 Task: Select the strict option in the HTML whitespace sensitivity.
Action: Mouse moved to (28, 491)
Screenshot: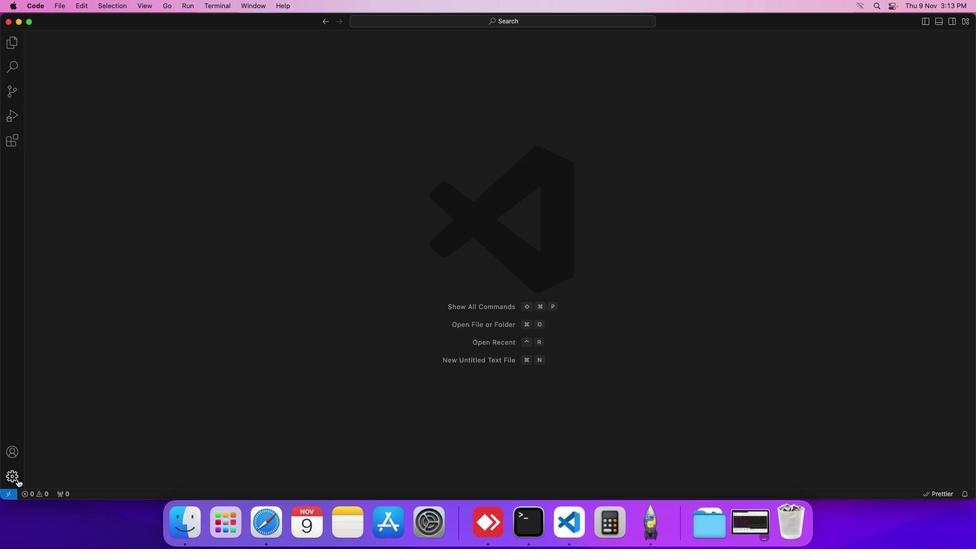 
Action: Mouse pressed left at (28, 491)
Screenshot: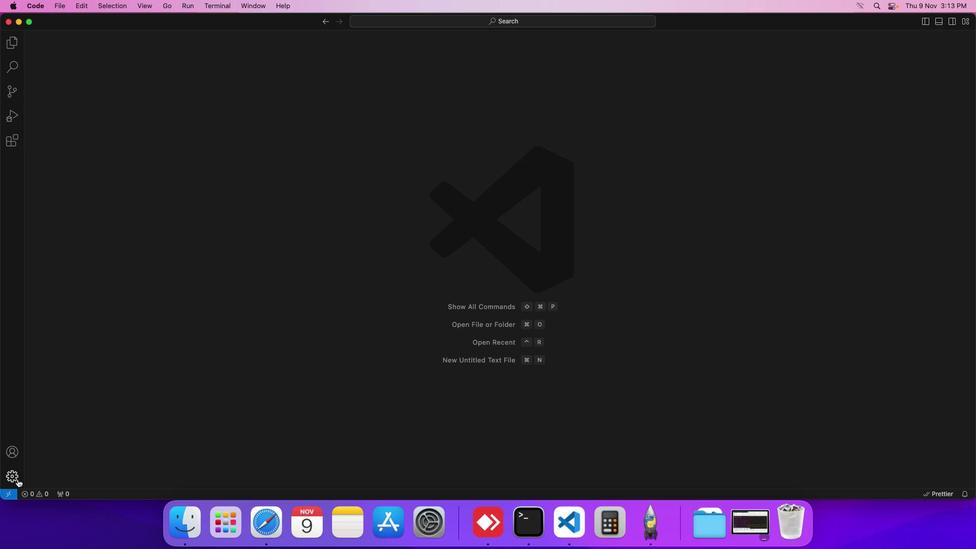 
Action: Mouse moved to (88, 408)
Screenshot: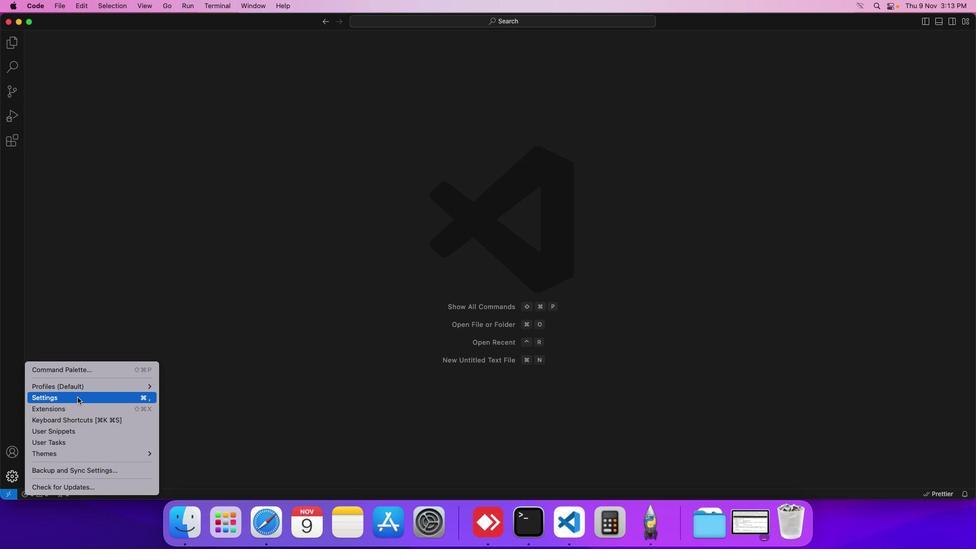 
Action: Mouse pressed left at (88, 408)
Screenshot: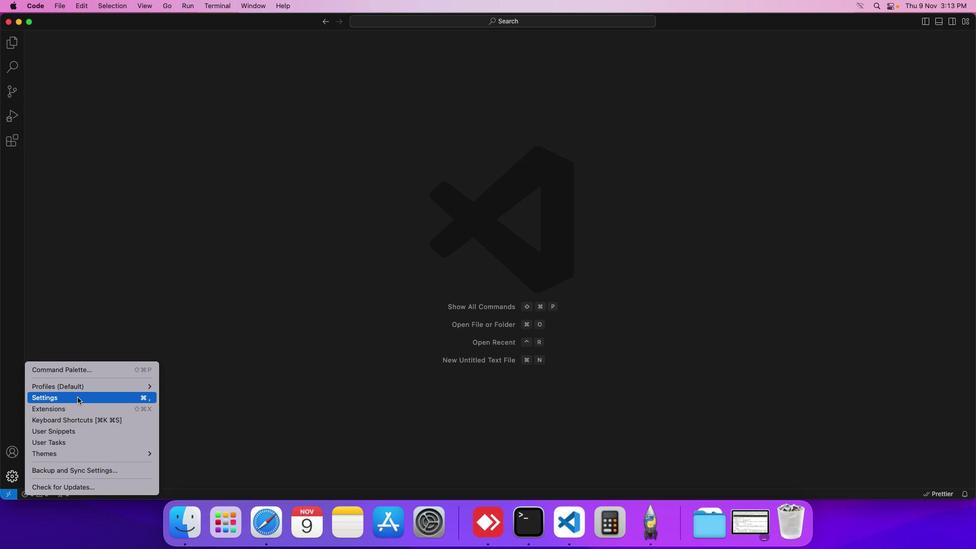 
Action: Mouse moved to (256, 190)
Screenshot: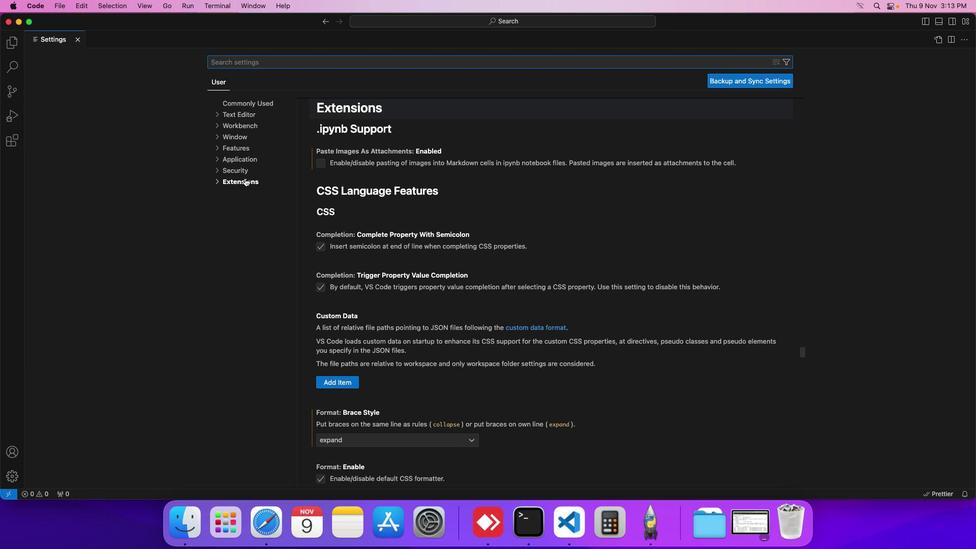 
Action: Mouse pressed left at (256, 190)
Screenshot: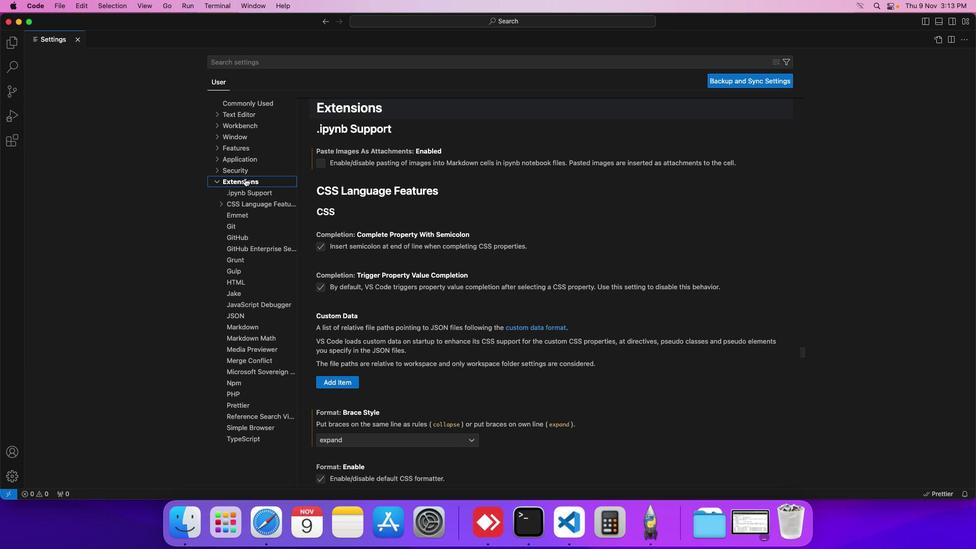 
Action: Mouse moved to (250, 415)
Screenshot: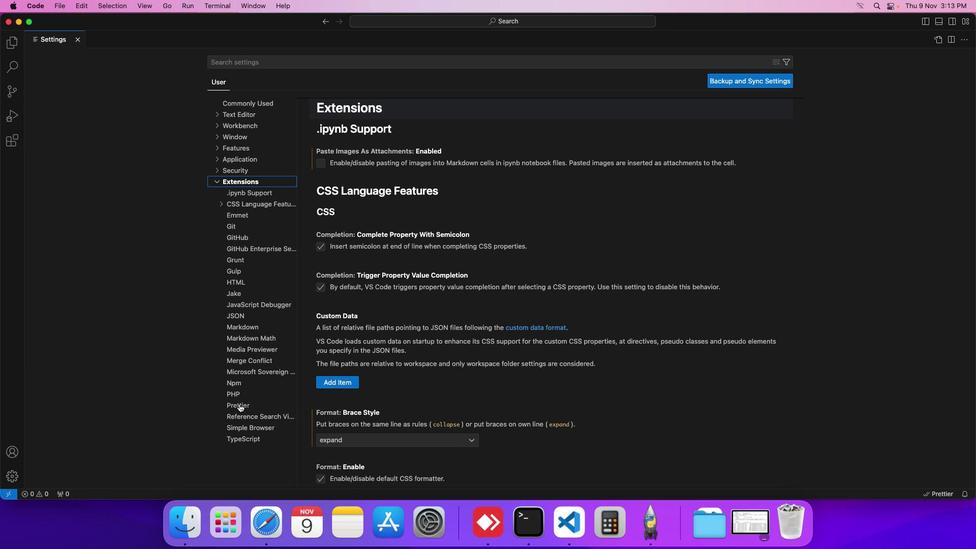 
Action: Mouse pressed left at (250, 415)
Screenshot: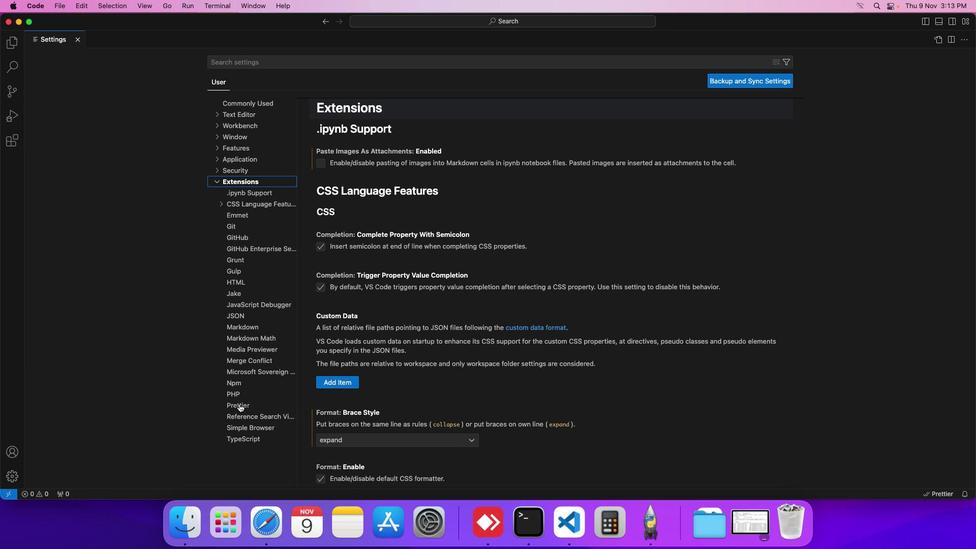 
Action: Mouse moved to (393, 419)
Screenshot: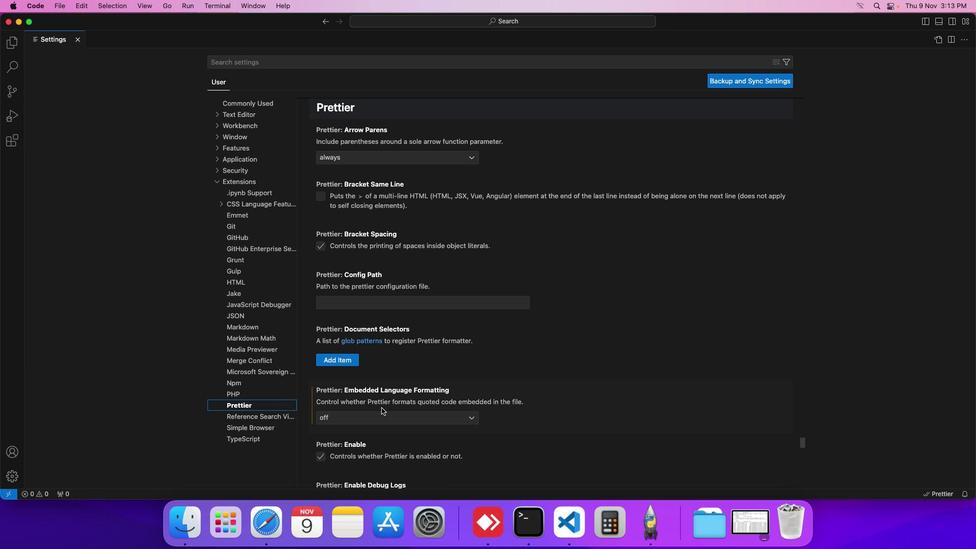 
Action: Mouse scrolled (393, 419) with delta (11, 11)
Screenshot: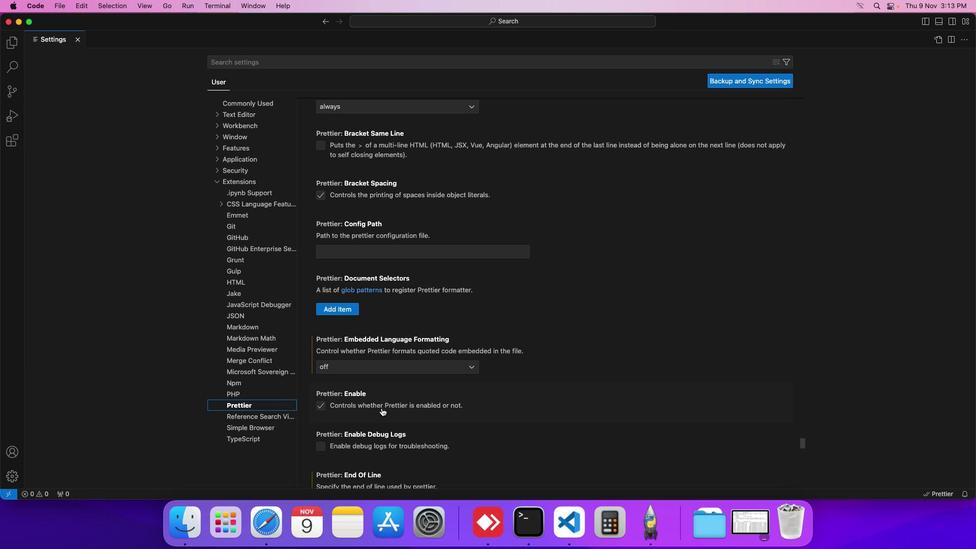 
Action: Mouse scrolled (393, 419) with delta (11, 11)
Screenshot: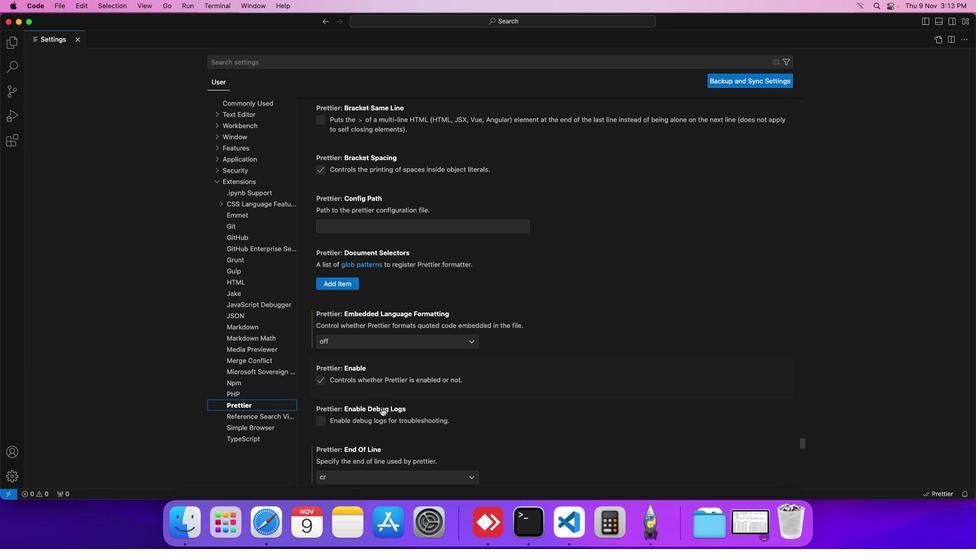 
Action: Mouse scrolled (393, 419) with delta (11, 11)
Screenshot: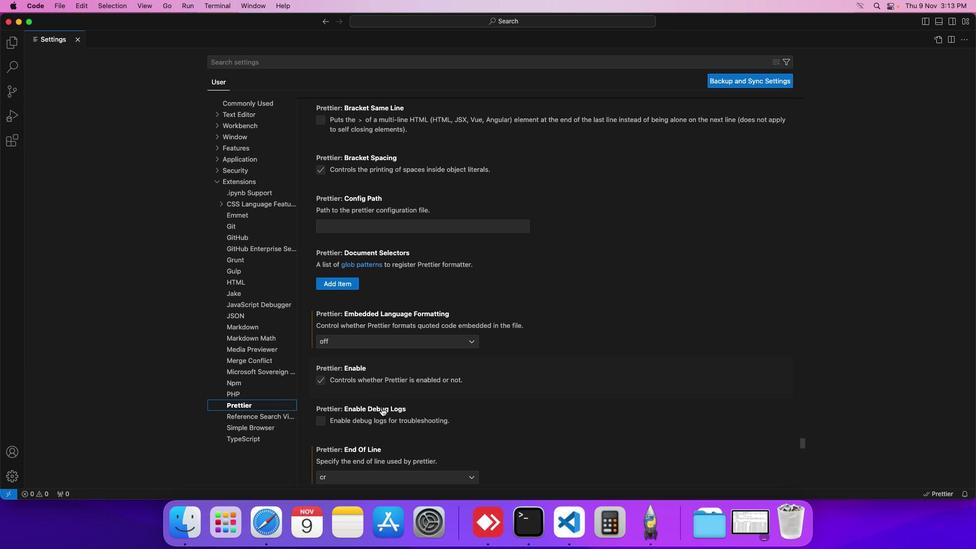 
Action: Mouse scrolled (393, 419) with delta (11, 11)
Screenshot: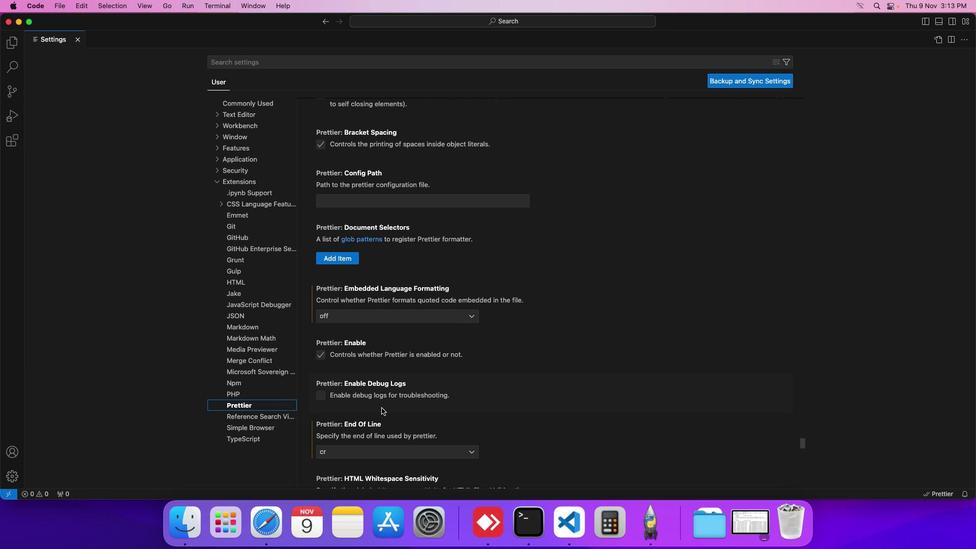 
Action: Mouse scrolled (393, 419) with delta (11, 11)
Screenshot: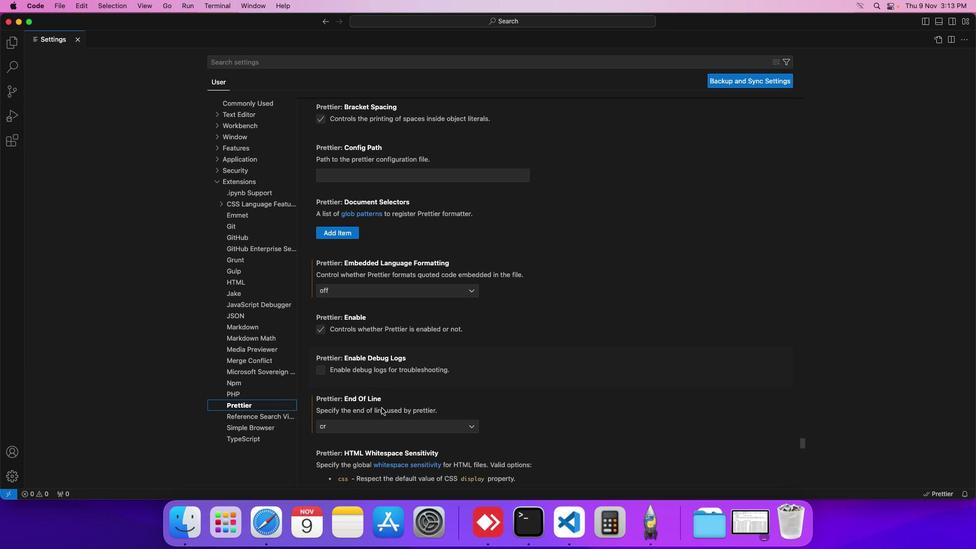 
Action: Mouse scrolled (393, 419) with delta (11, 11)
Screenshot: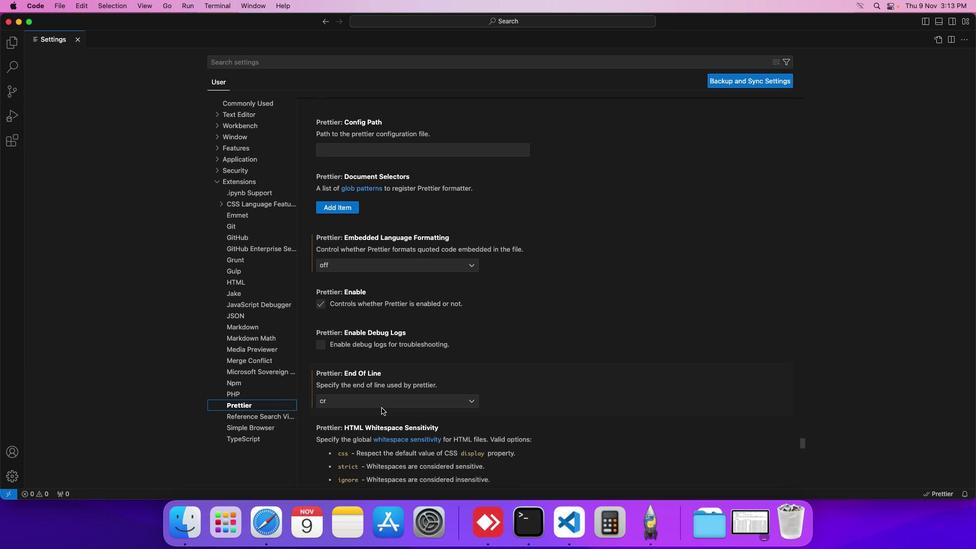 
Action: Mouse scrolled (393, 419) with delta (11, 11)
Screenshot: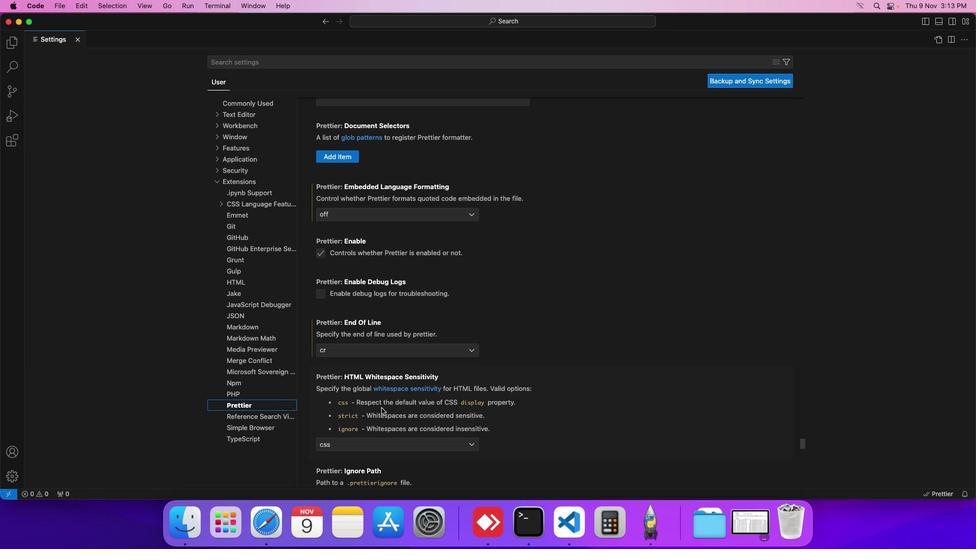 
Action: Mouse scrolled (393, 419) with delta (11, 11)
Screenshot: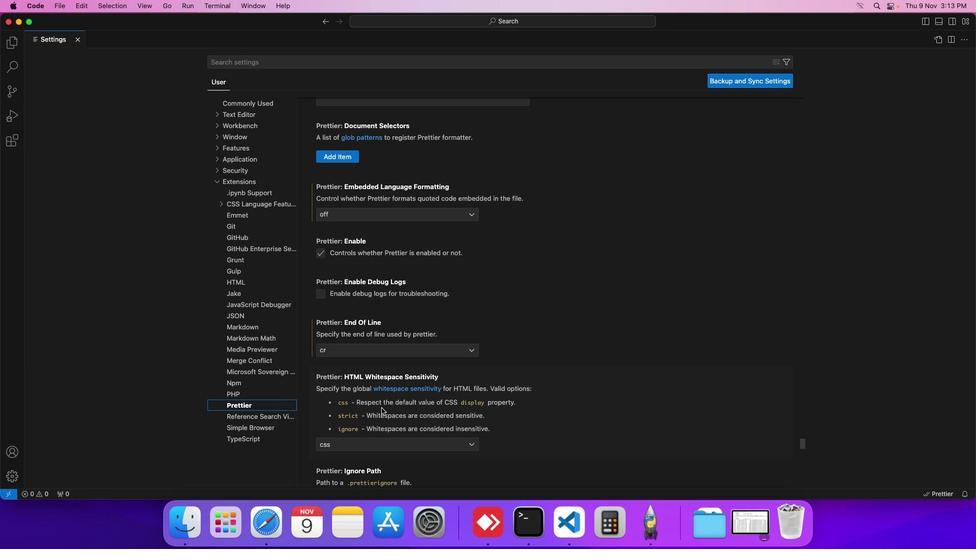
Action: Mouse scrolled (393, 419) with delta (11, 11)
Screenshot: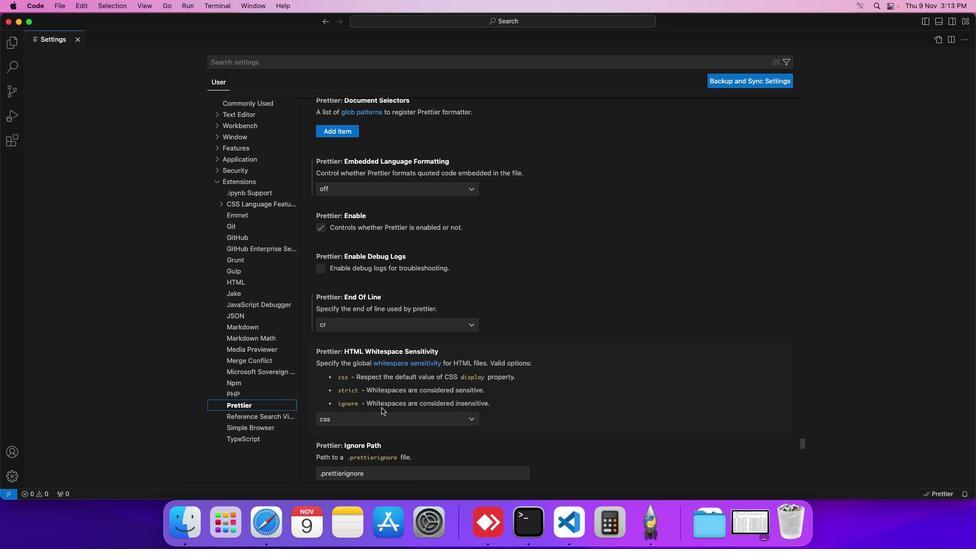 
Action: Mouse scrolled (393, 419) with delta (11, 11)
Screenshot: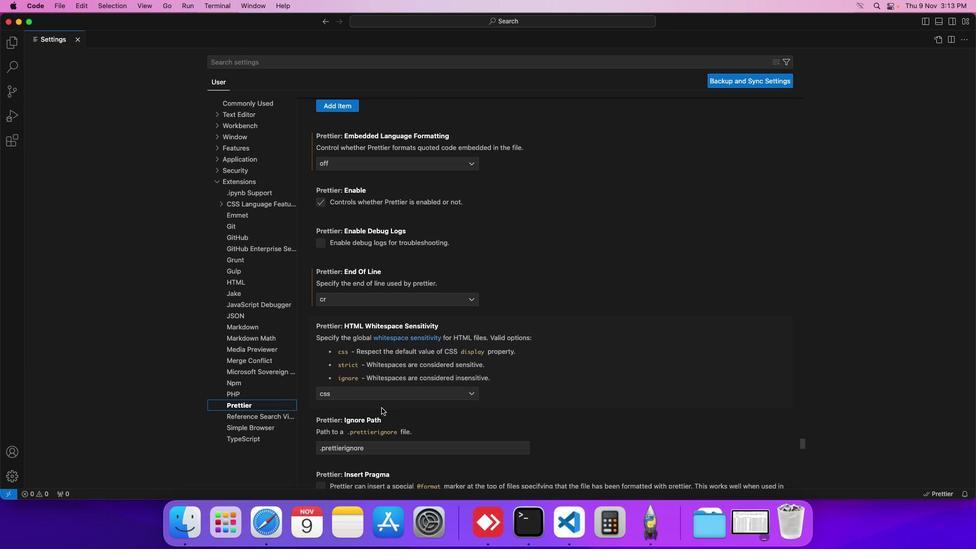 
Action: Mouse scrolled (393, 419) with delta (11, 11)
Screenshot: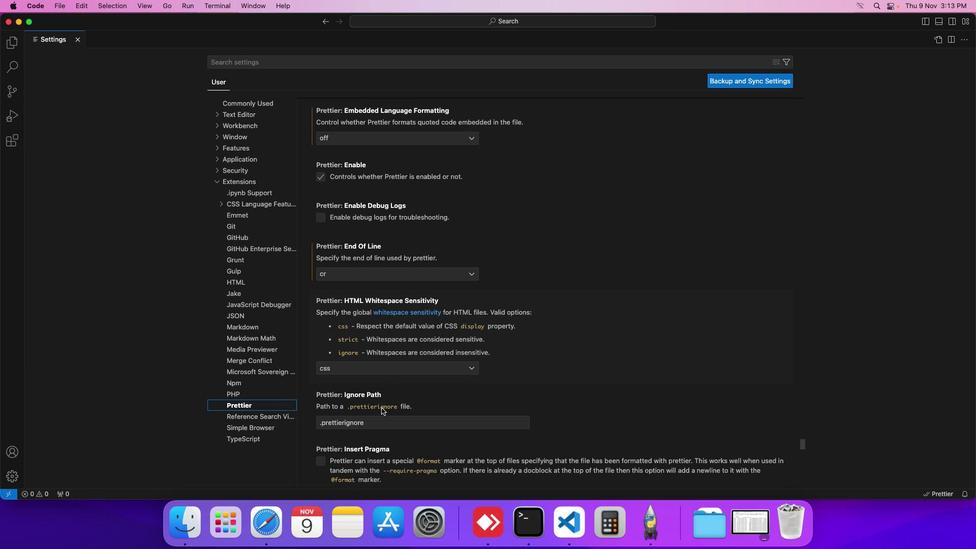 
Action: Mouse moved to (376, 379)
Screenshot: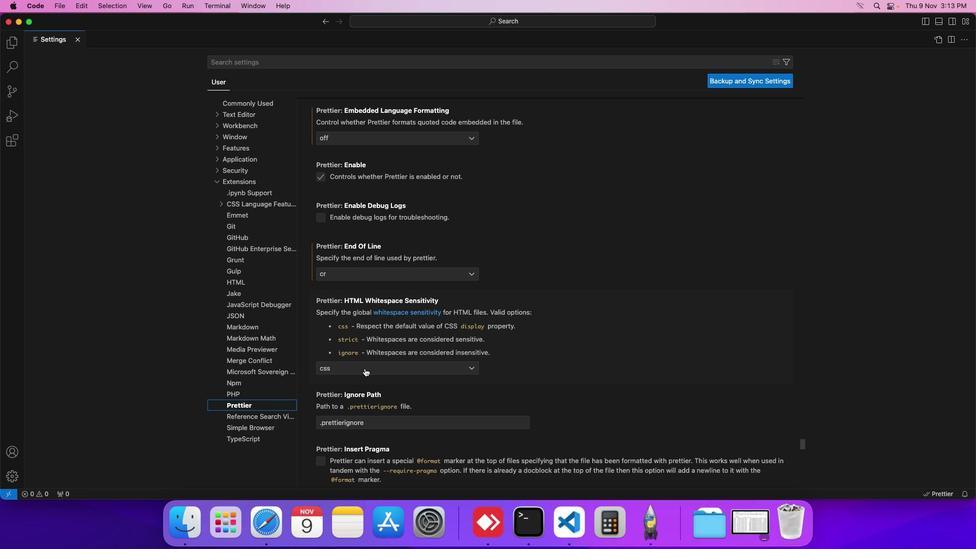
Action: Mouse pressed left at (376, 379)
Screenshot: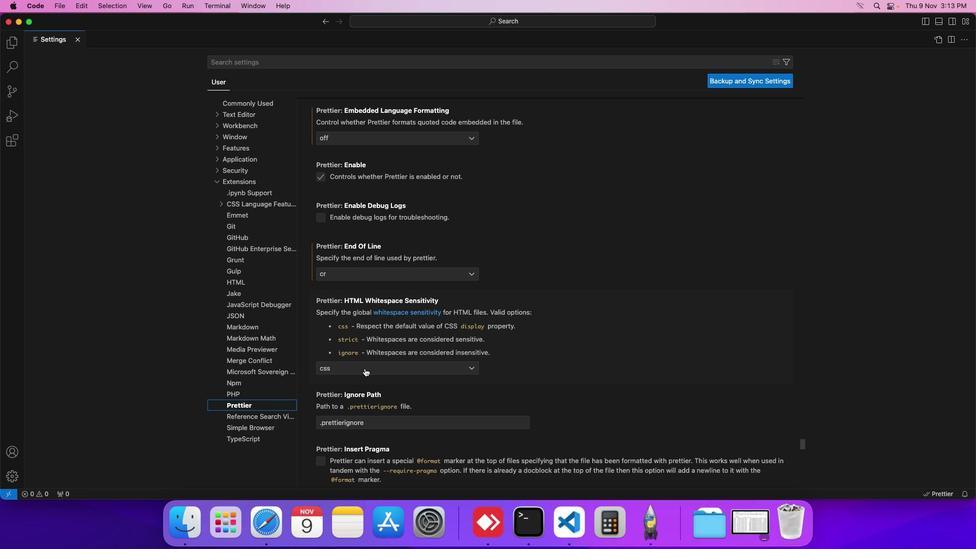 
Action: Mouse moved to (364, 402)
Screenshot: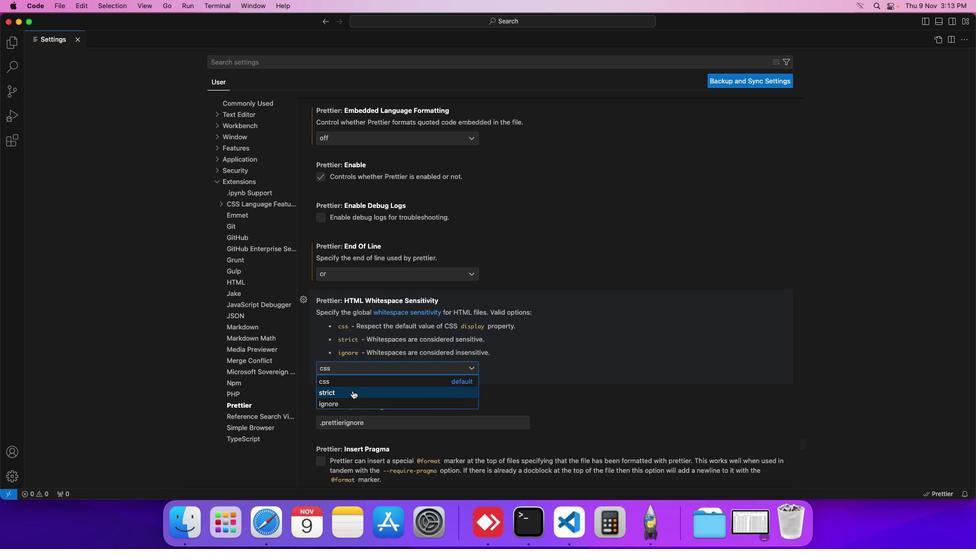 
Action: Mouse pressed left at (364, 402)
Screenshot: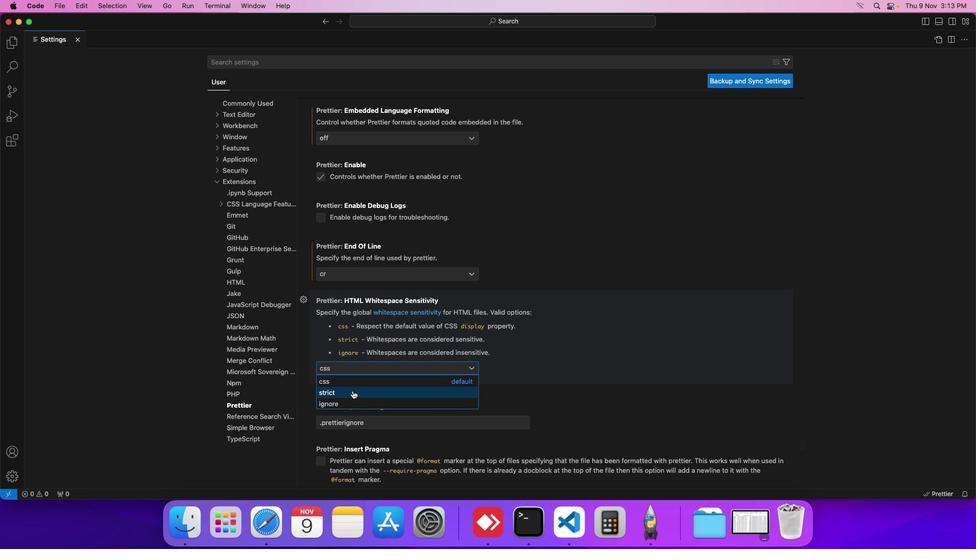 
Action: Mouse moved to (378, 391)
Screenshot: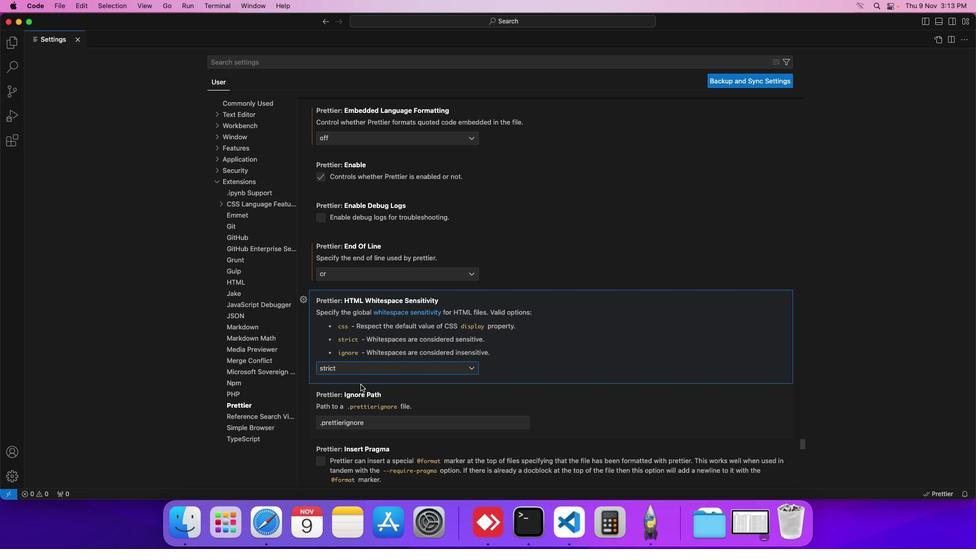 
